 Task: Add a field from the Popular template Effort Level with name TreatWorks.
Action: Mouse moved to (60, 427)
Screenshot: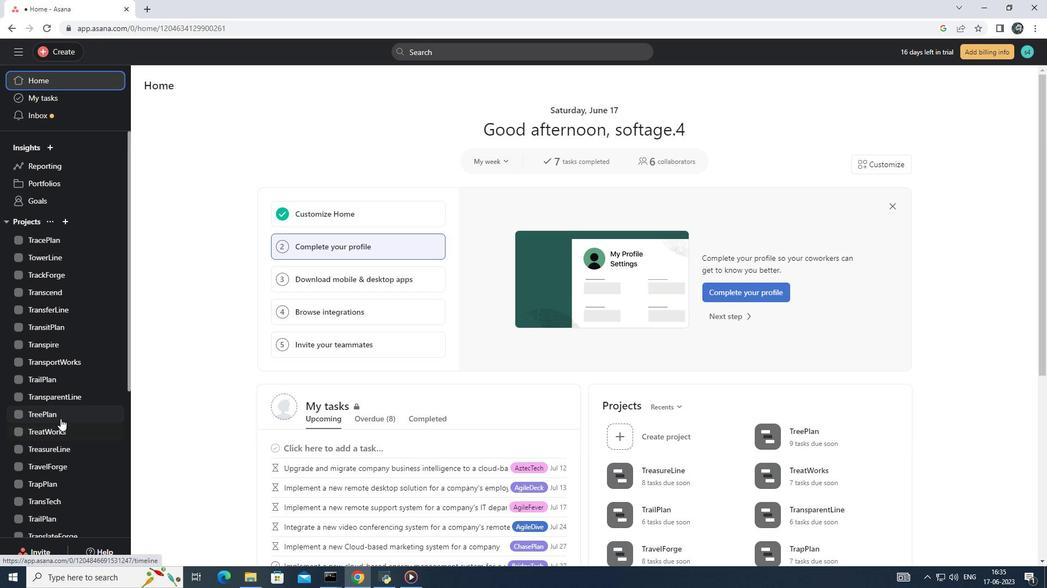 
Action: Mouse pressed left at (60, 427)
Screenshot: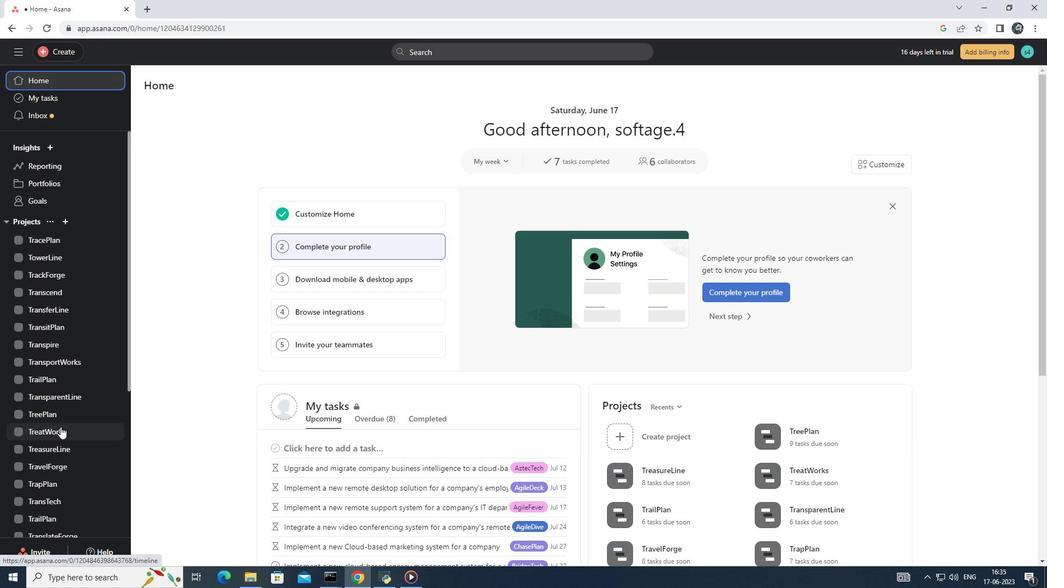 
Action: Mouse moved to (187, 106)
Screenshot: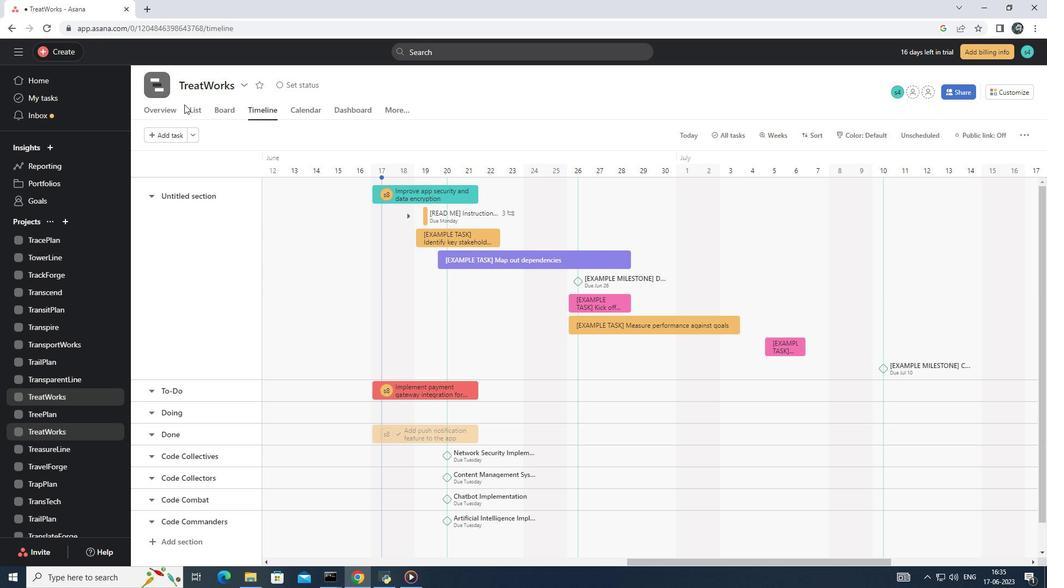 
Action: Mouse pressed left at (187, 106)
Screenshot: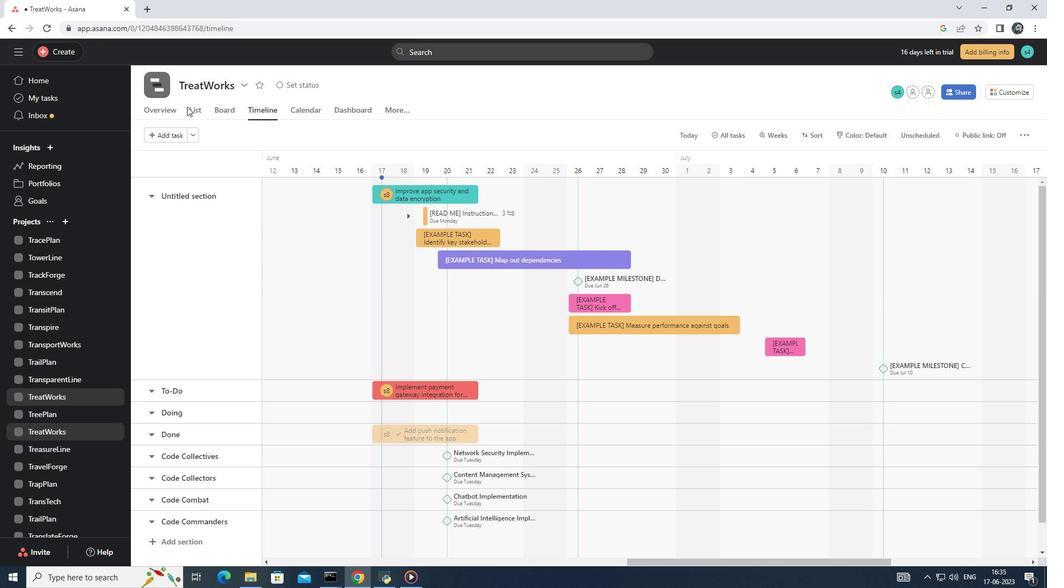 
Action: Mouse moved to (196, 109)
Screenshot: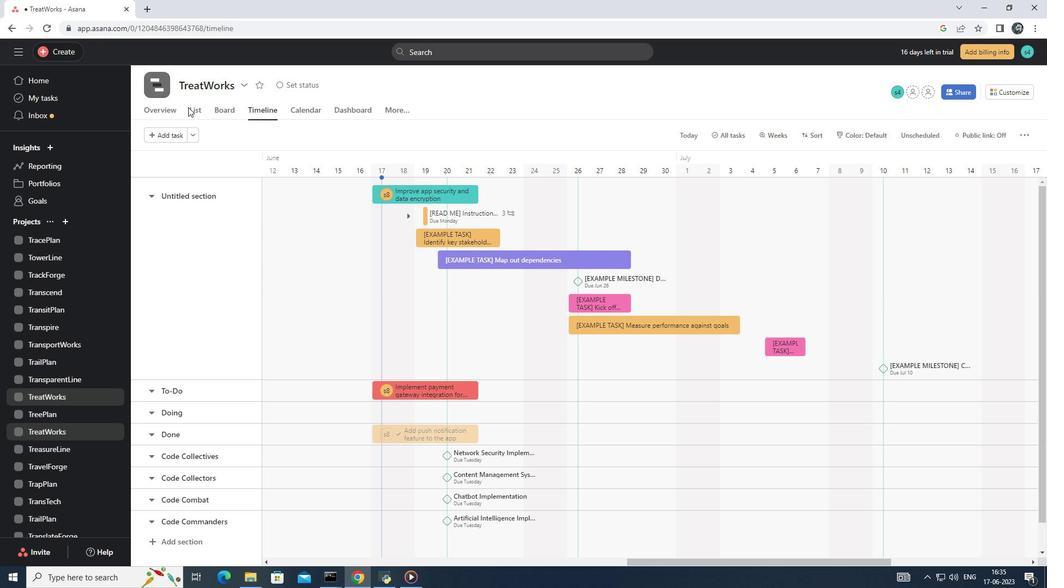 
Action: Mouse pressed left at (196, 109)
Screenshot: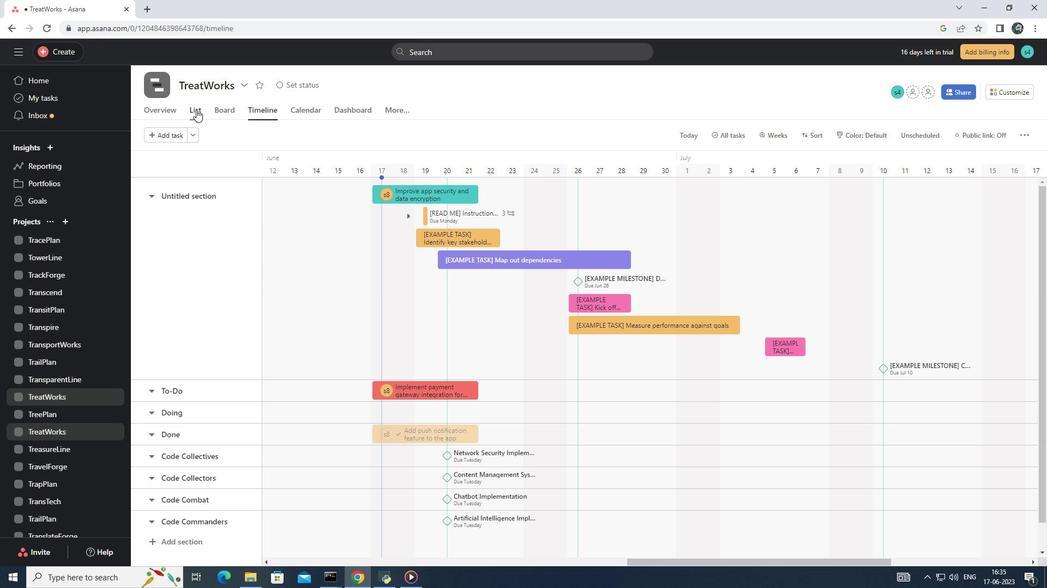 
Action: Mouse moved to (818, 157)
Screenshot: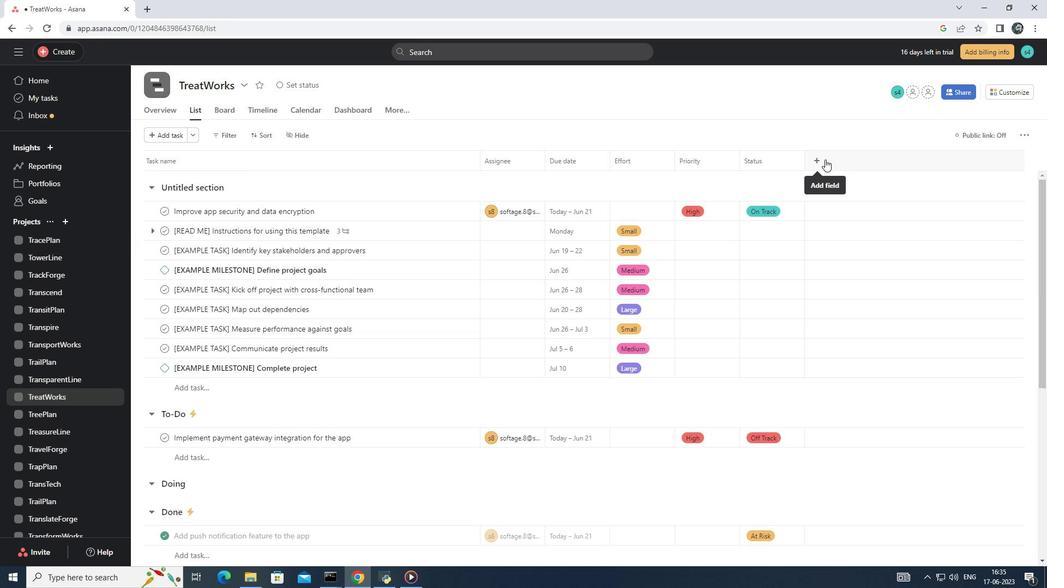 
Action: Mouse pressed left at (818, 157)
Screenshot: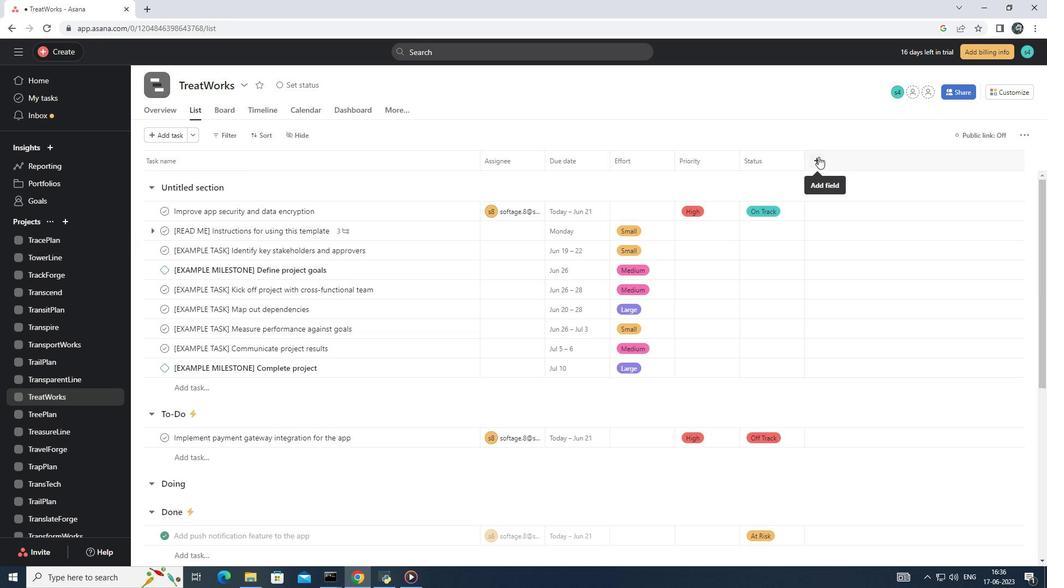 
Action: Mouse moved to (841, 218)
Screenshot: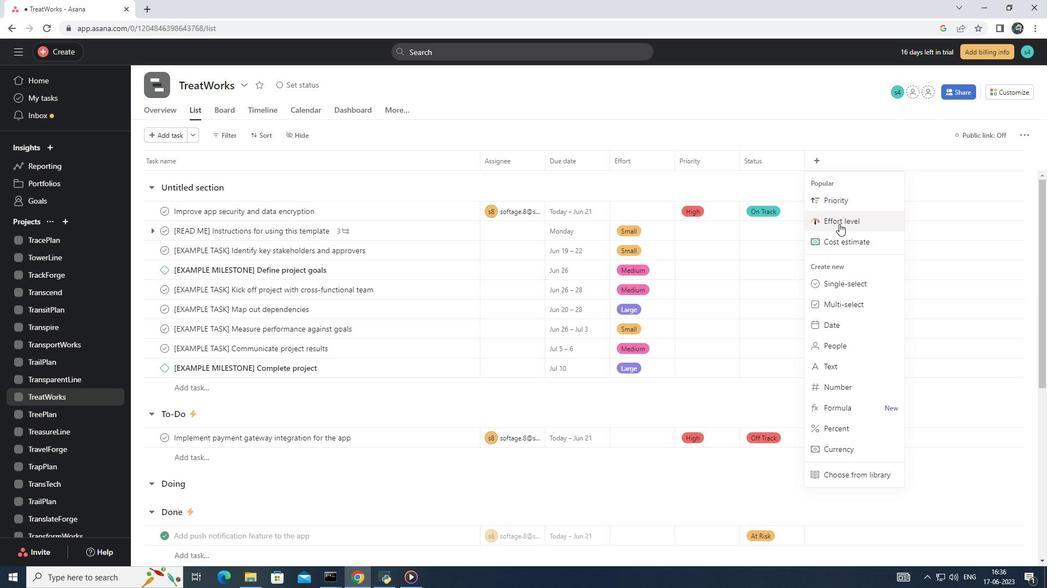 
Action: Mouse pressed left at (841, 218)
Screenshot: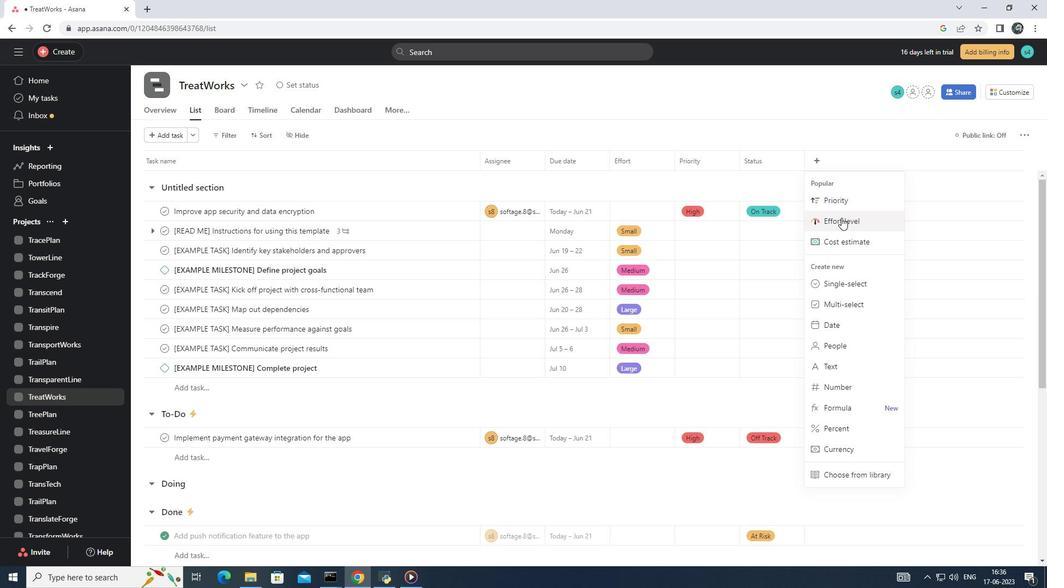 
Action: Mouse moved to (437, 147)
Screenshot: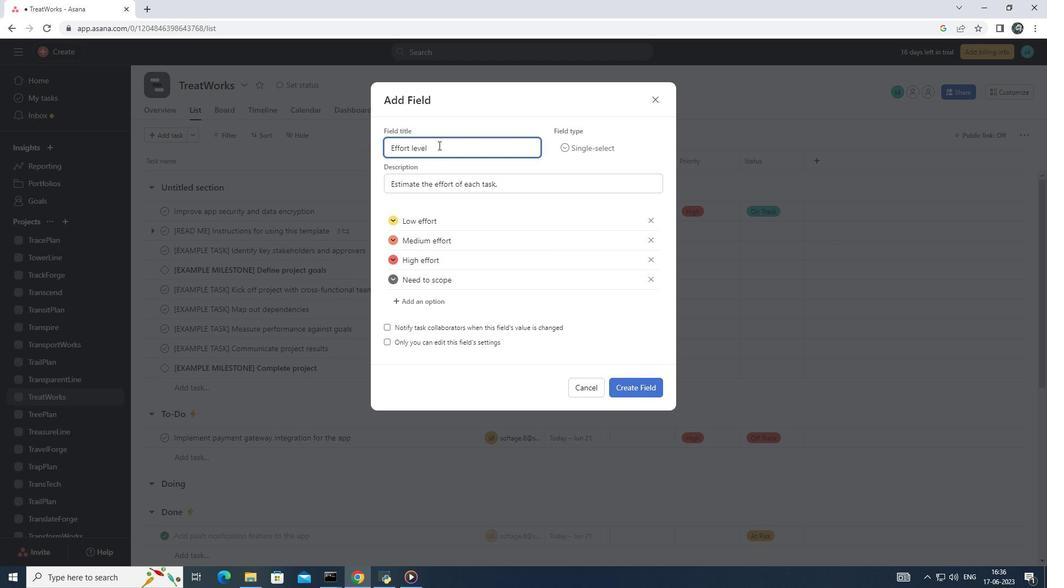 
Action: Mouse pressed left at (437, 147)
Screenshot: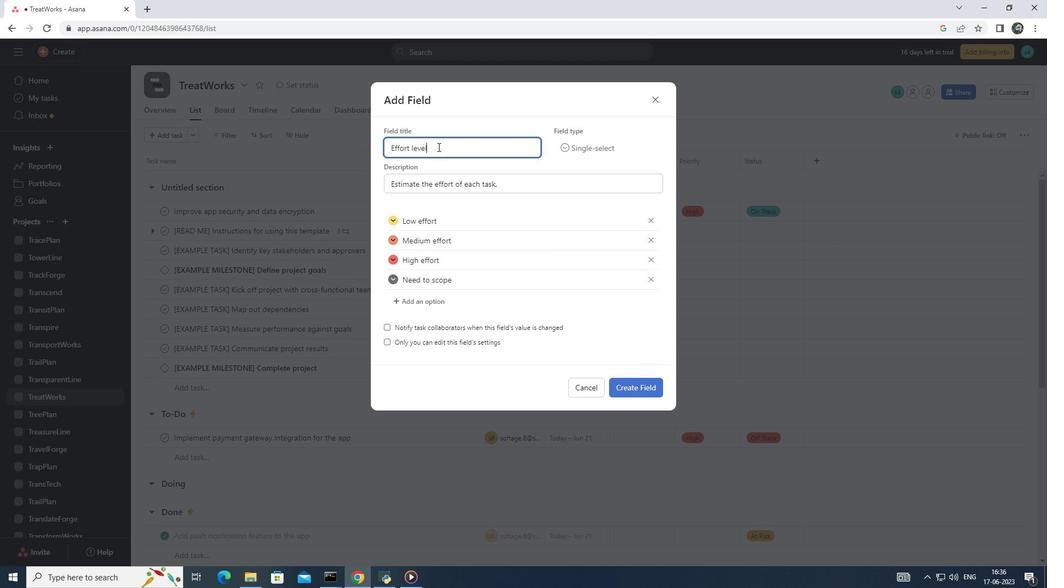 
Action: Key pressed <Key.backspace><Key.backspace><Key.backspace><Key.backspace><Key.backspace><Key.backspace><Key.backspace><Key.backspace><Key.backspace><Key.backspace><Key.backspace><Key.backspace><Key.backspace><Key.backspace><Key.backspace><Key.backspace><Key.backspace><Key.backspace><Key.backspace><Key.backspace><Key.backspace><Key.backspace><Key.backspace><Key.backspace><Key.backspace><Key.backspace><Key.shift><Key.shift>Treat<Key.shift>Works
Screenshot: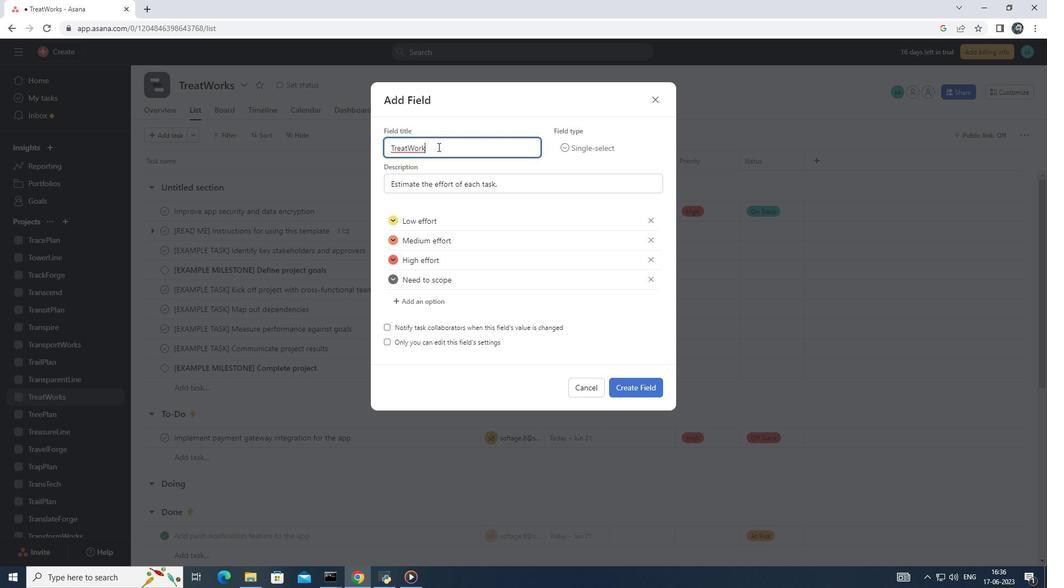 
Action: Mouse moved to (635, 391)
Screenshot: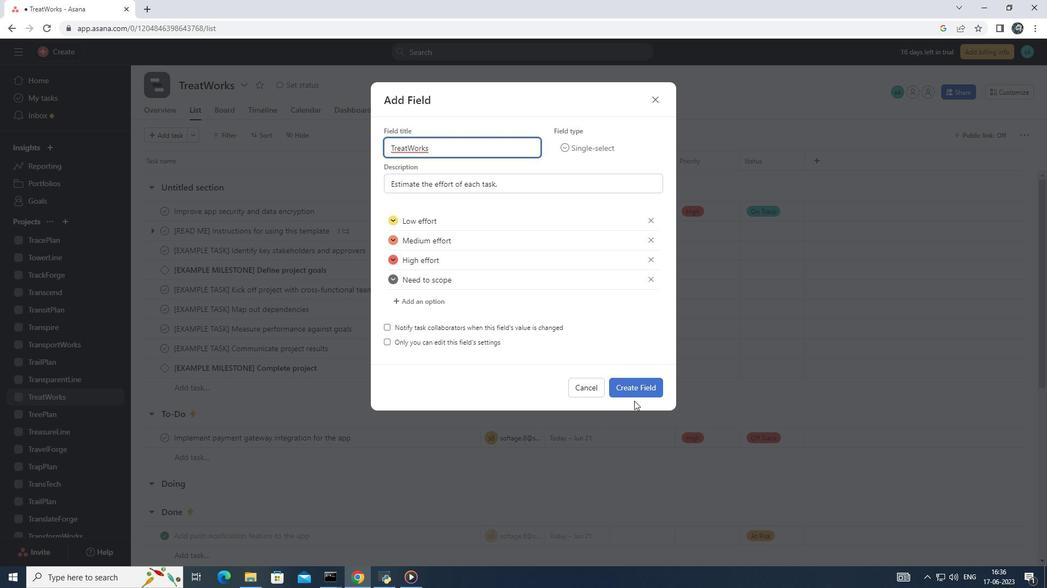 
Action: Mouse pressed left at (635, 391)
Screenshot: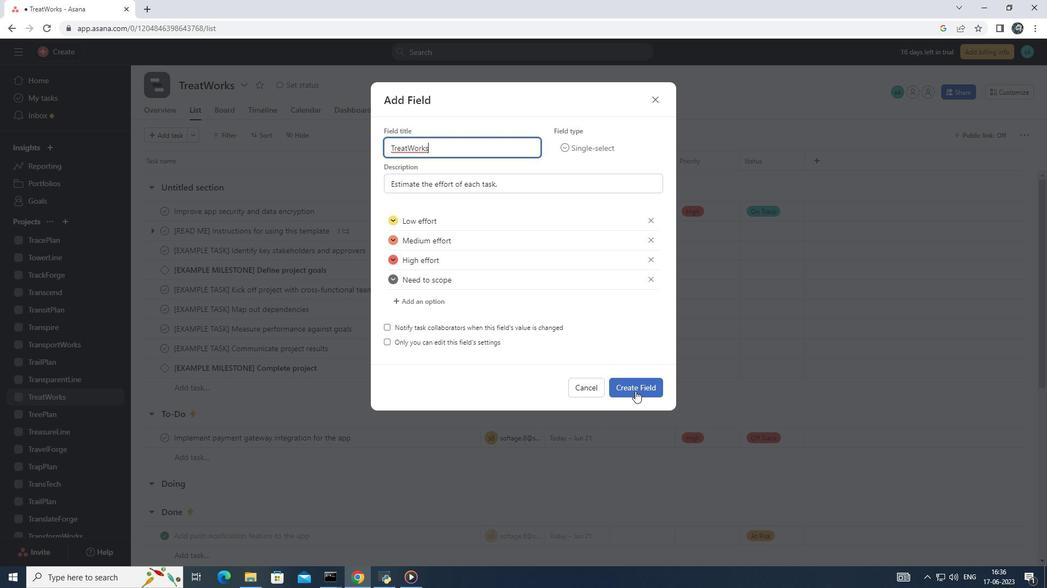 
